 Task: Add the CMS connect(JSON) component in the site builder
Action: Mouse moved to (1081, 76)
Screenshot: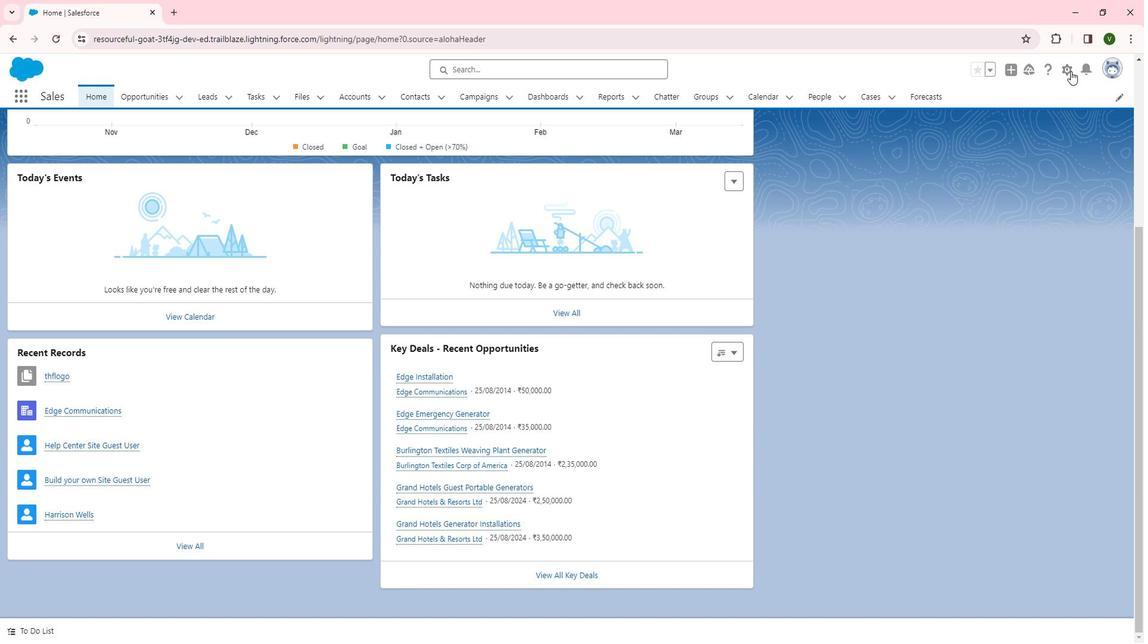 
Action: Mouse pressed left at (1081, 76)
Screenshot: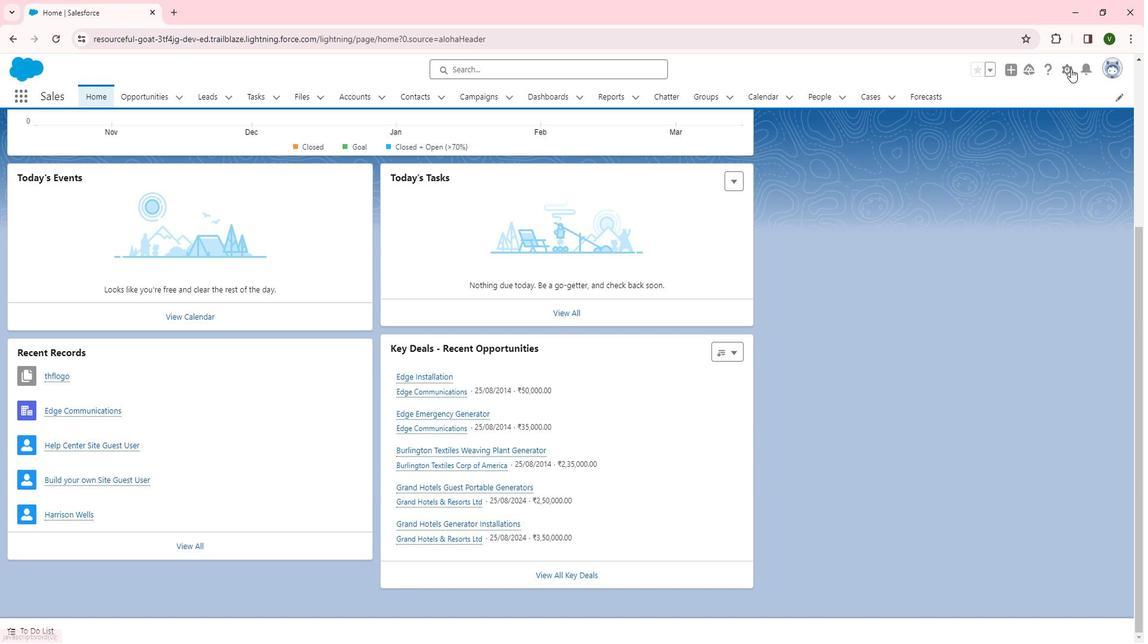 
Action: Mouse moved to (1043, 110)
Screenshot: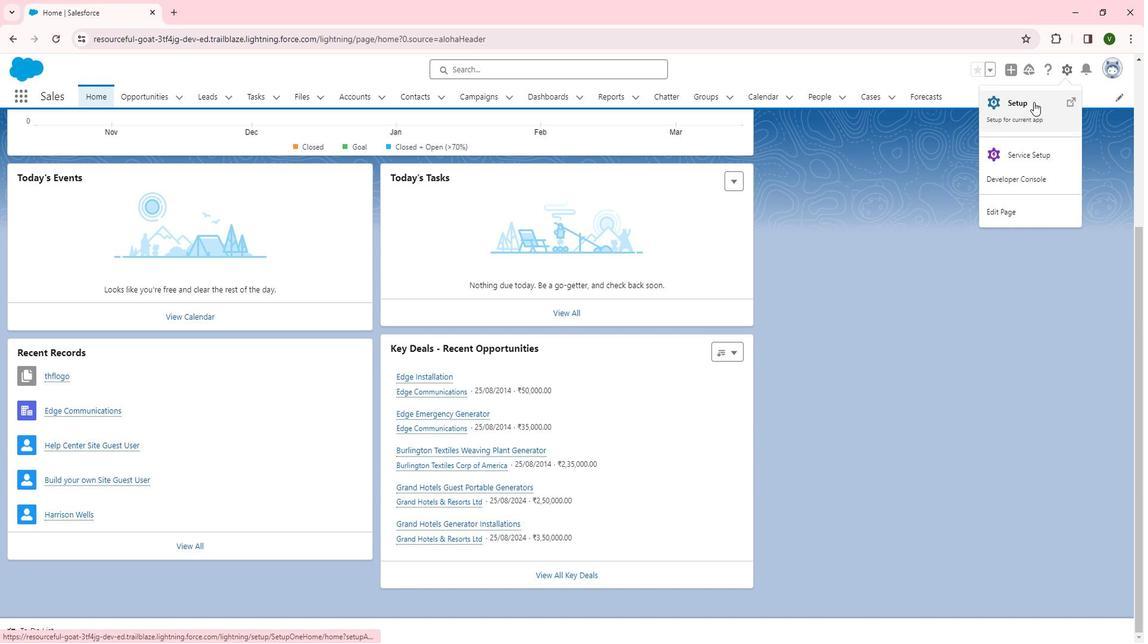 
Action: Mouse pressed left at (1043, 110)
Screenshot: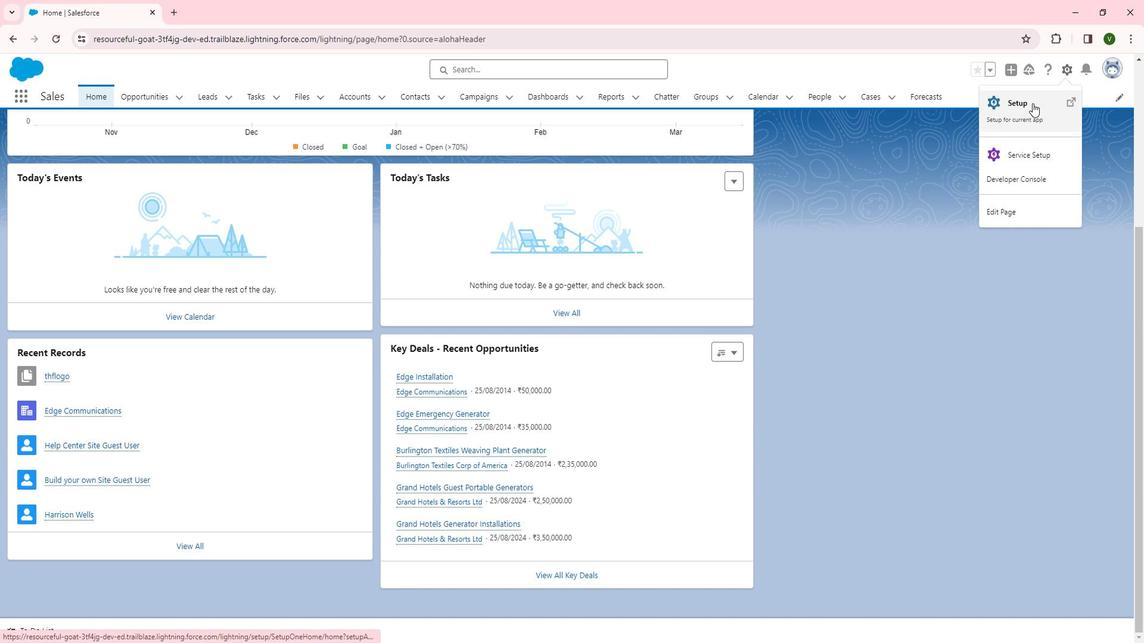 
Action: Mouse moved to (72, 314)
Screenshot: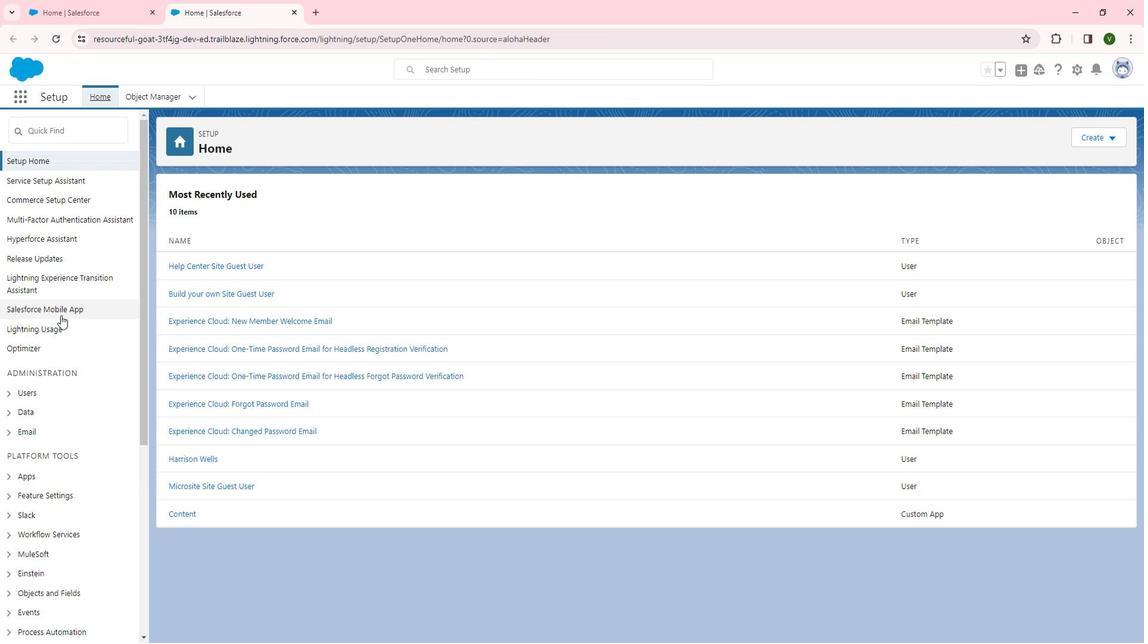 
Action: Mouse scrolled (72, 314) with delta (0, 0)
Screenshot: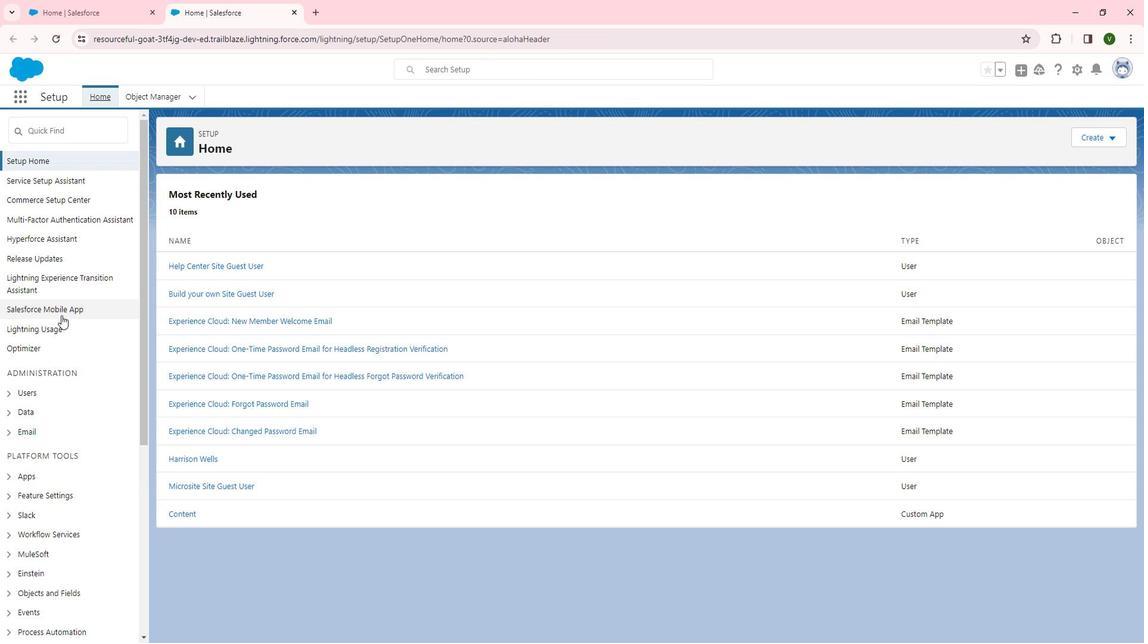 
Action: Mouse scrolled (72, 314) with delta (0, 0)
Screenshot: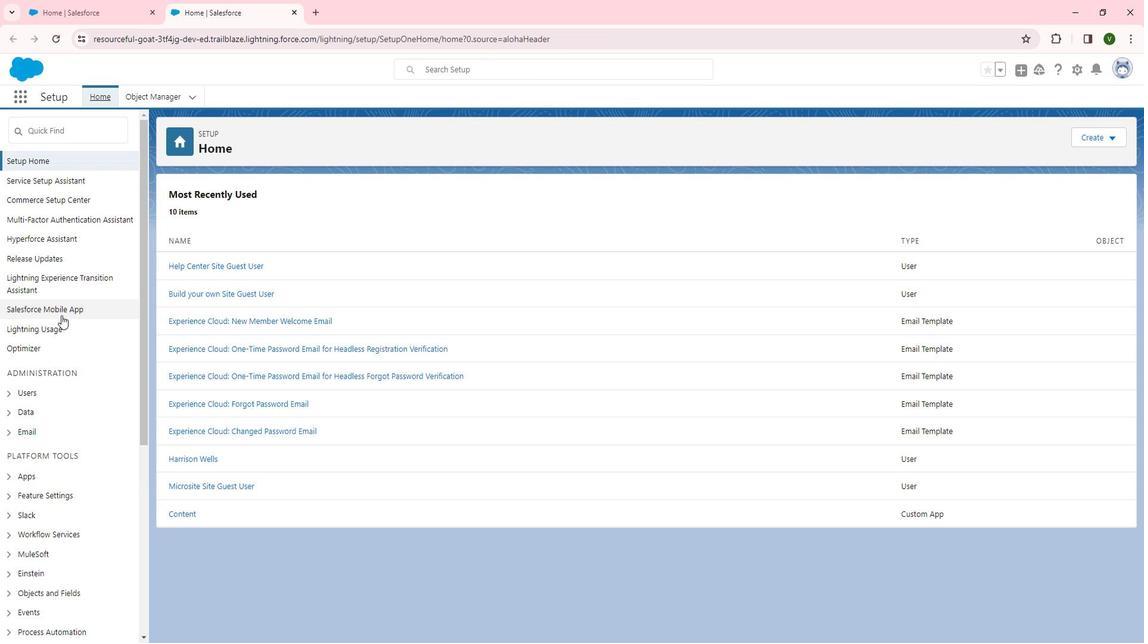 
Action: Mouse scrolled (72, 314) with delta (0, 0)
Screenshot: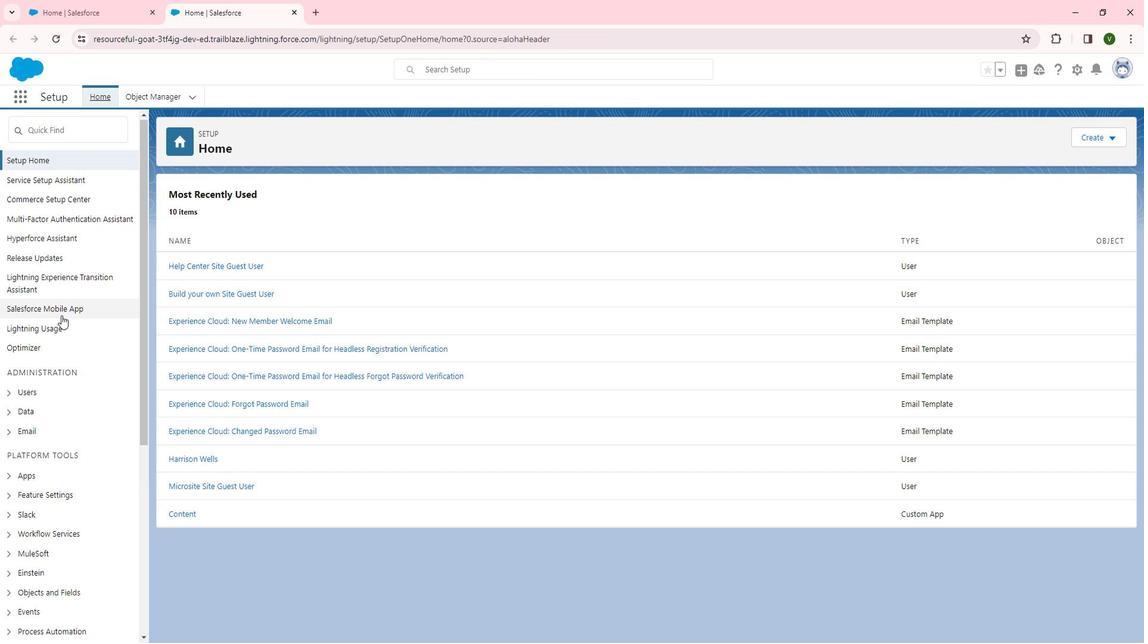
Action: Mouse scrolled (72, 314) with delta (0, 0)
Screenshot: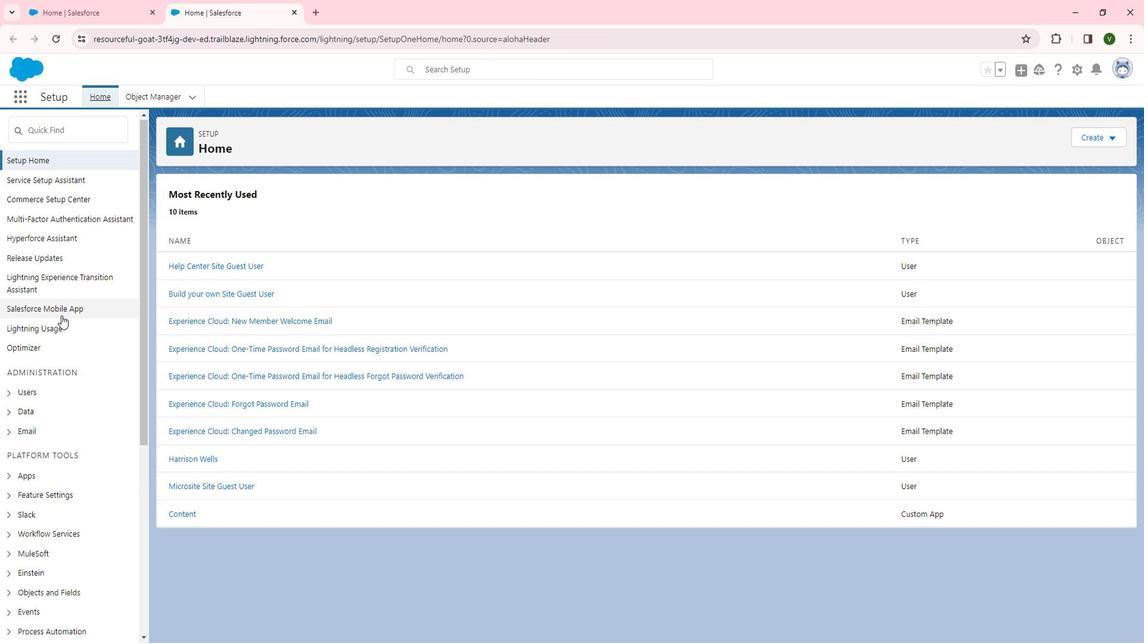 
Action: Mouse scrolled (72, 314) with delta (0, 0)
Screenshot: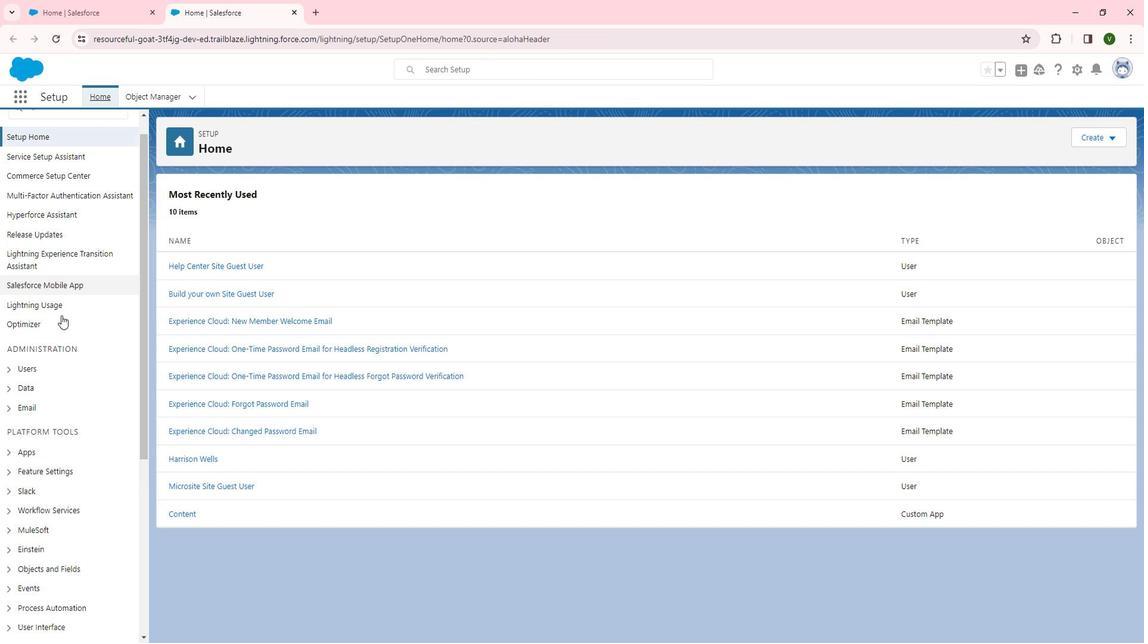
Action: Mouse moved to (61, 188)
Screenshot: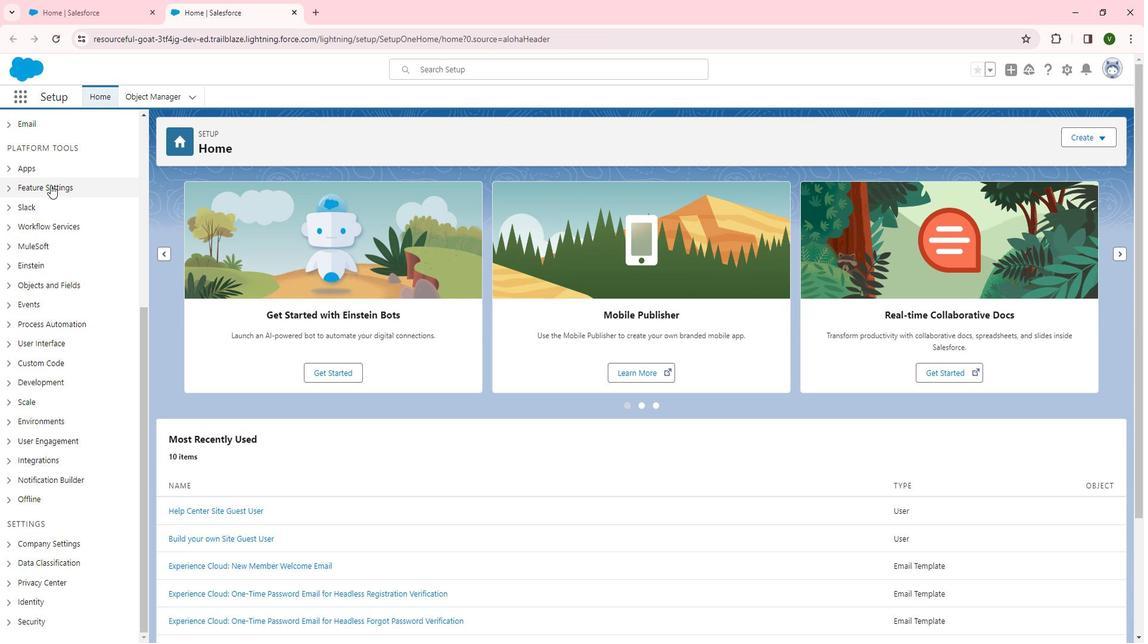 
Action: Mouse pressed left at (61, 188)
Screenshot: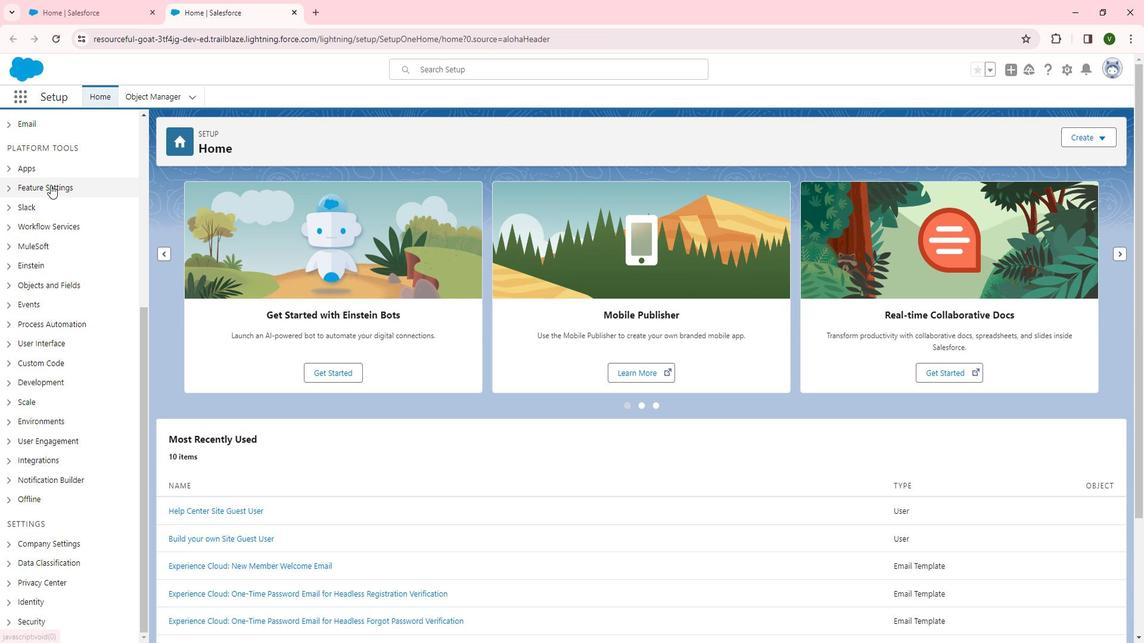 
Action: Mouse moved to (67, 278)
Screenshot: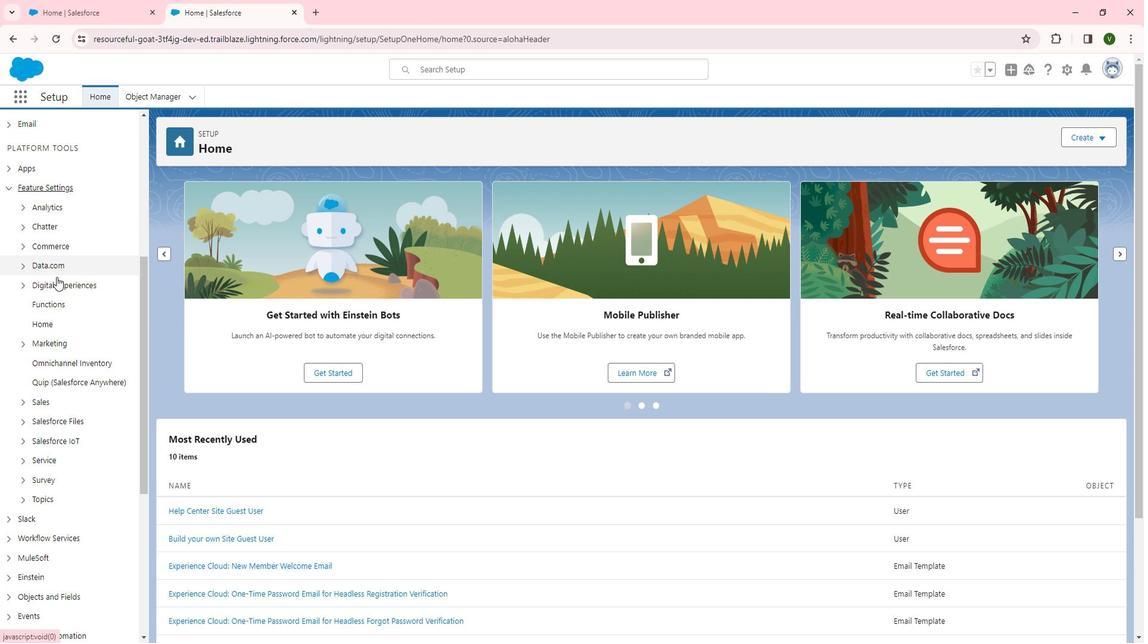 
Action: Mouse pressed left at (67, 278)
Screenshot: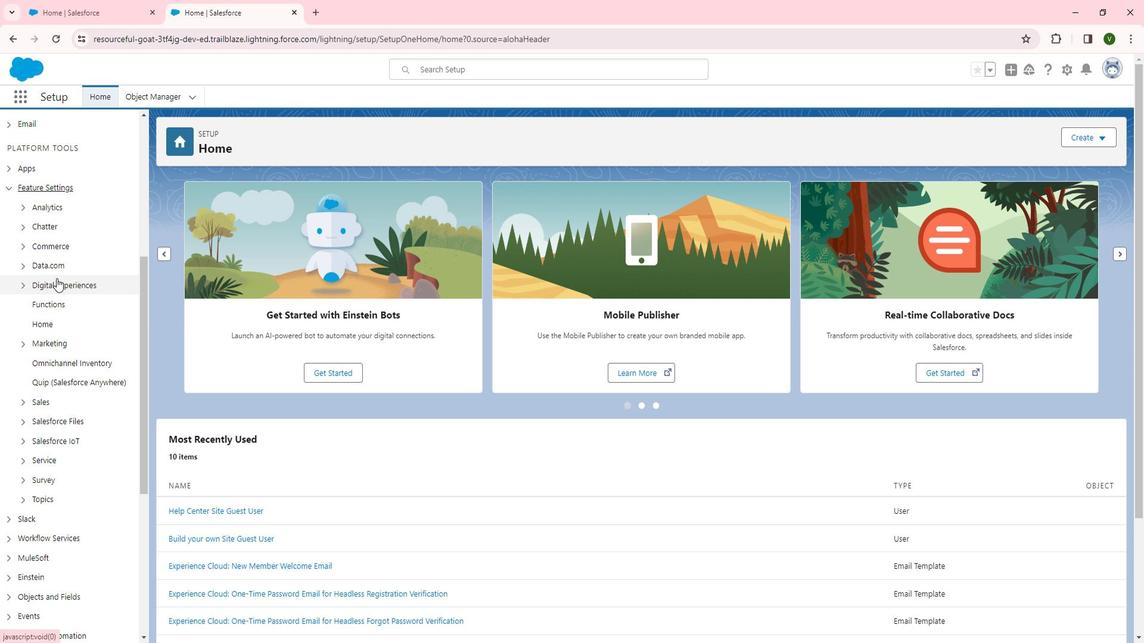 
Action: Mouse moved to (67, 301)
Screenshot: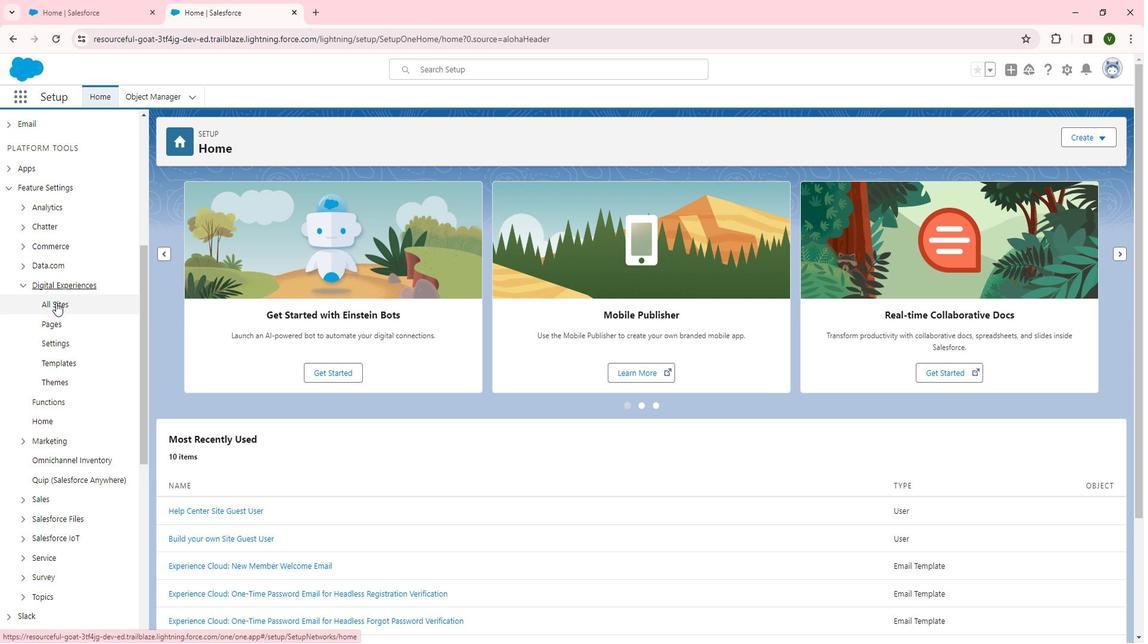 
Action: Mouse pressed left at (67, 301)
Screenshot: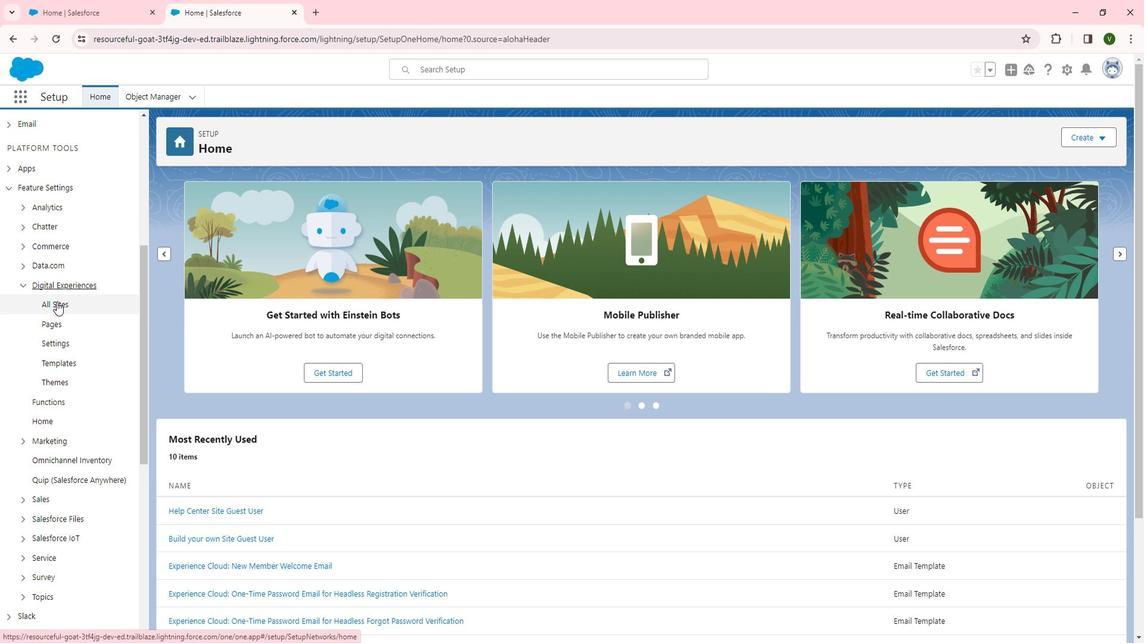 
Action: Mouse moved to (209, 312)
Screenshot: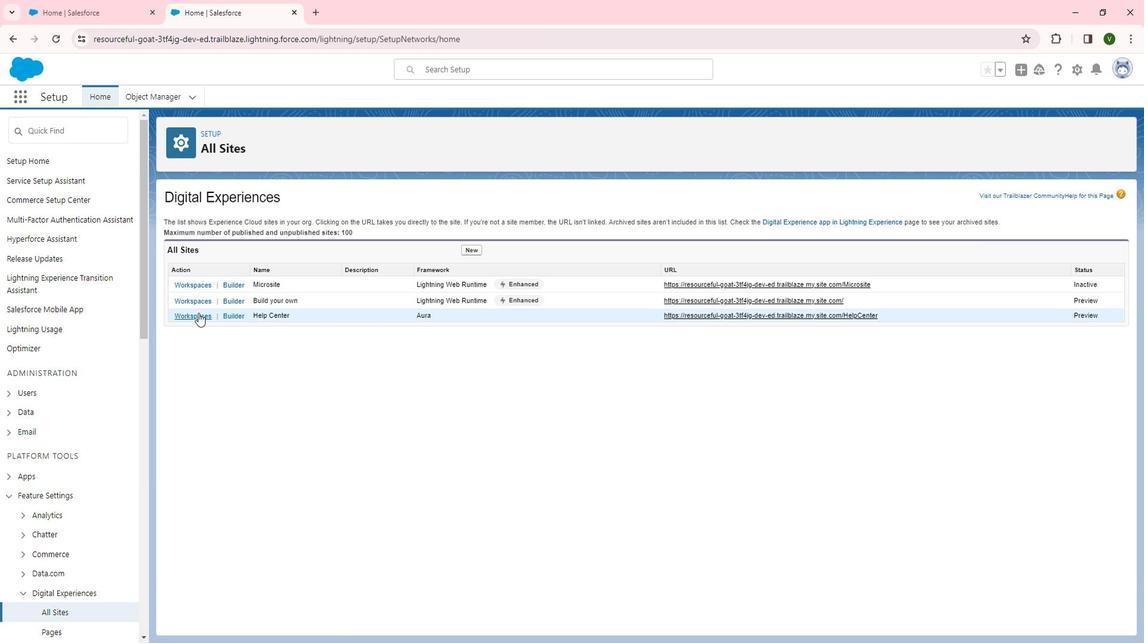
Action: Mouse pressed left at (209, 312)
Screenshot: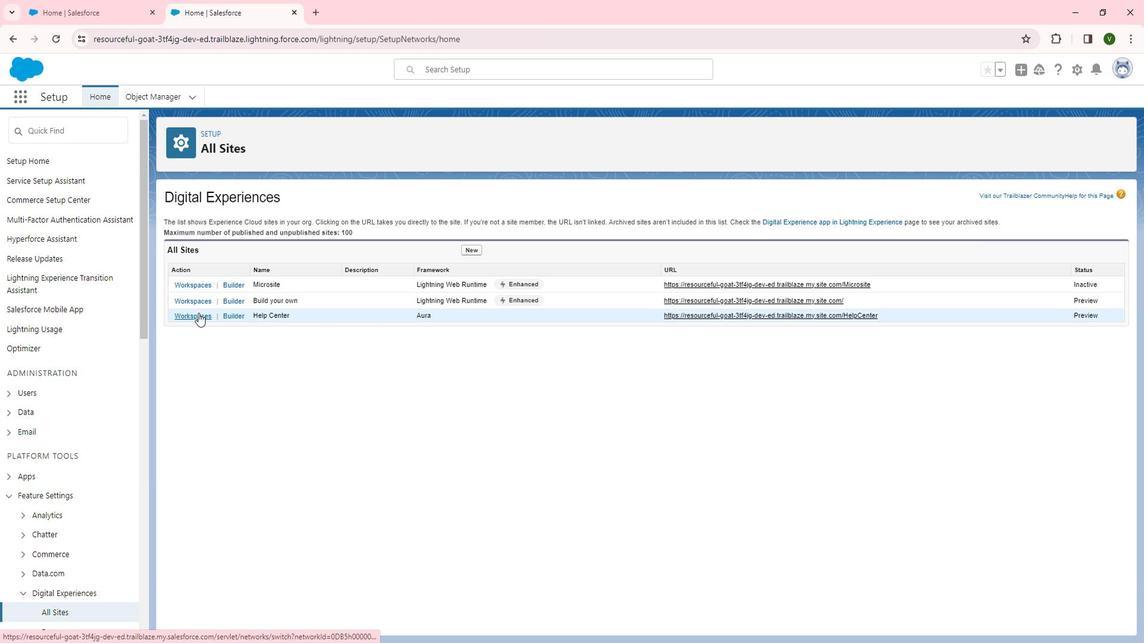 
Action: Mouse moved to (183, 252)
Screenshot: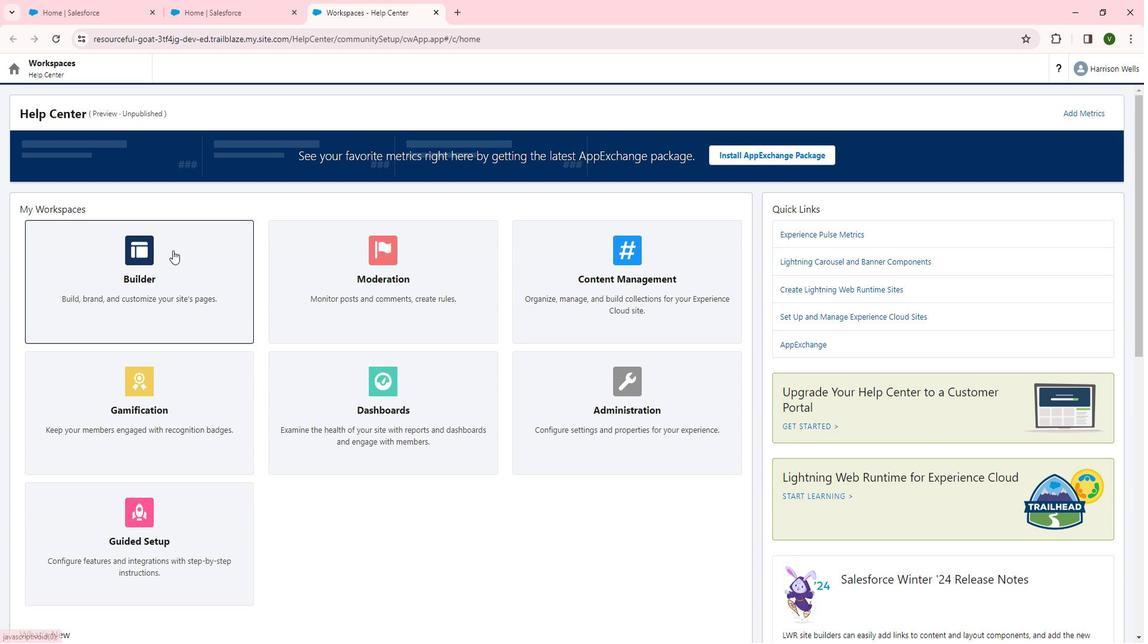 
Action: Mouse pressed left at (183, 252)
Screenshot: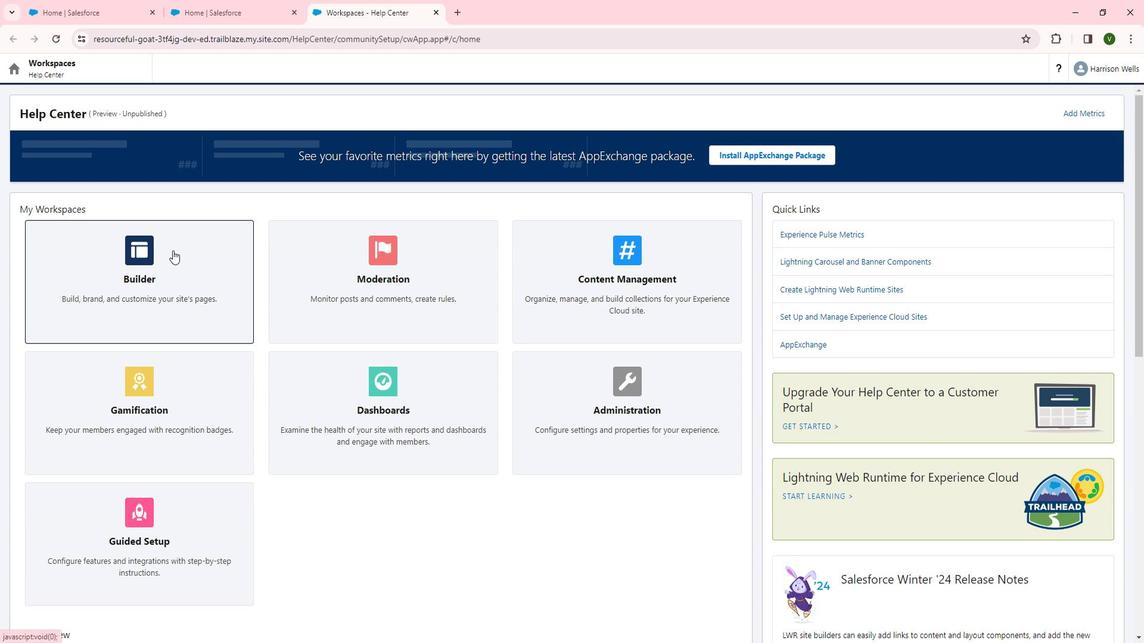
Action: Mouse moved to (307, 314)
Screenshot: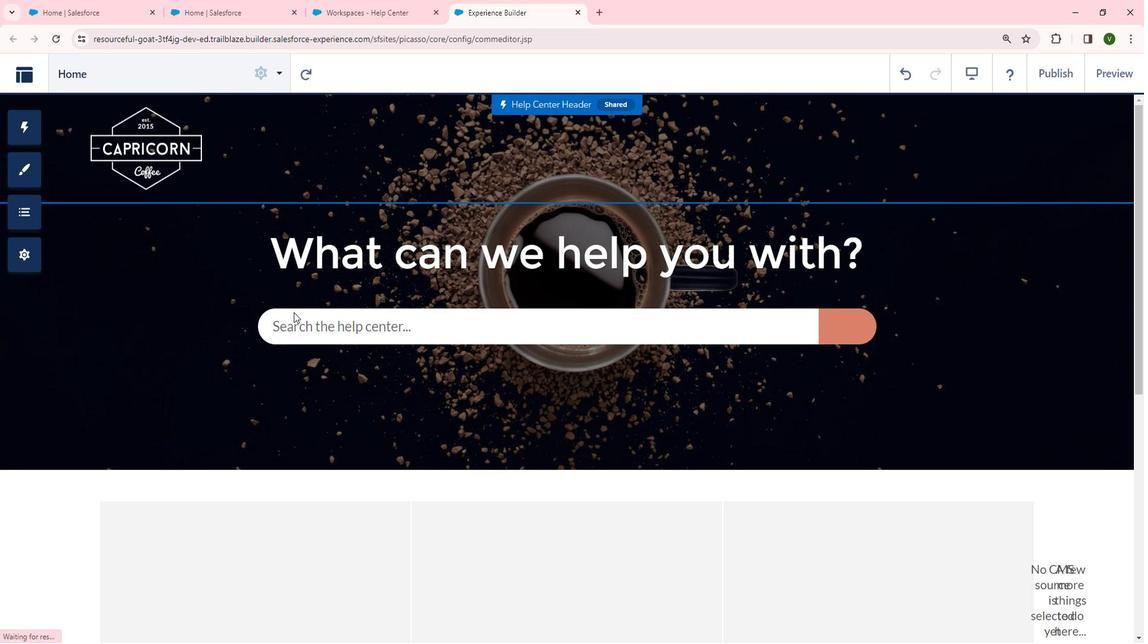 
Action: Mouse scrolled (307, 313) with delta (0, 0)
Screenshot: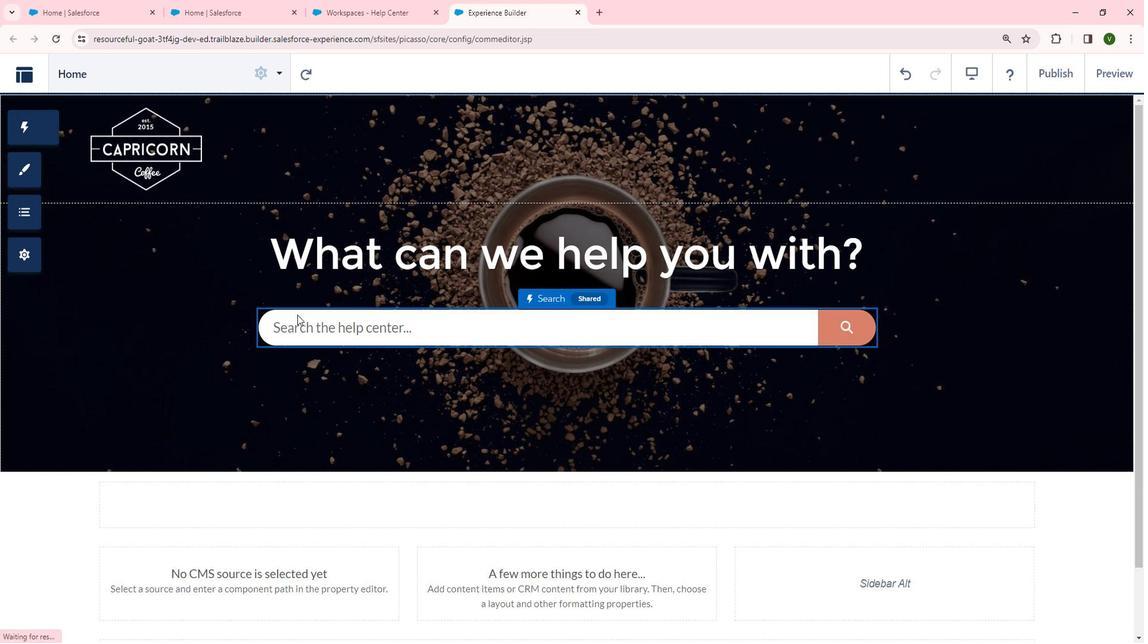 
Action: Mouse scrolled (307, 313) with delta (0, 0)
Screenshot: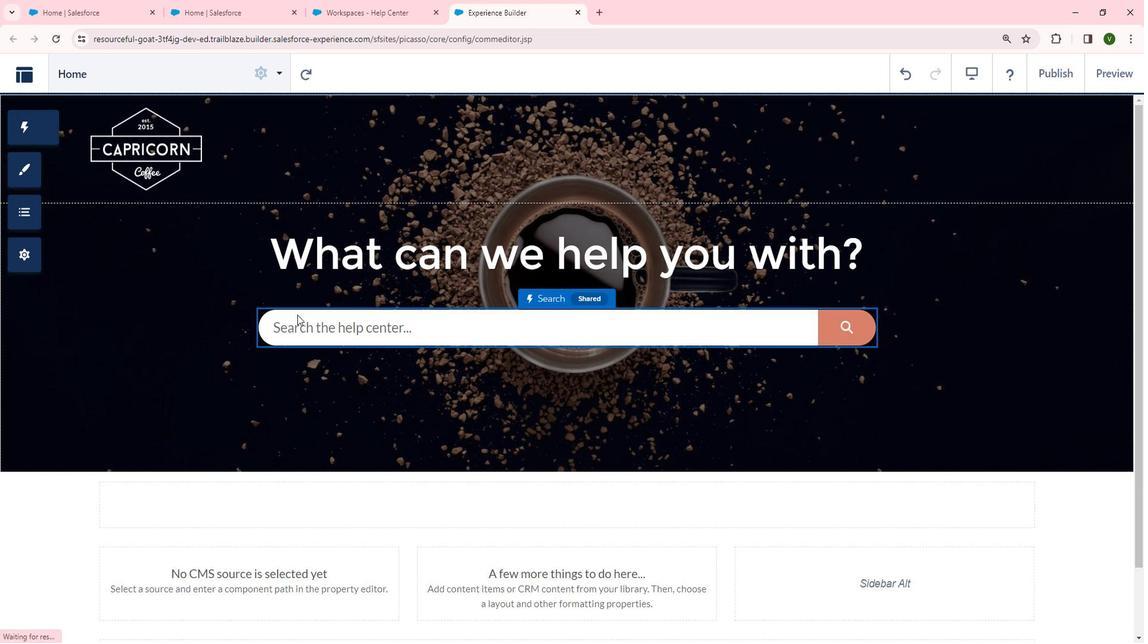
Action: Mouse moved to (308, 314)
Screenshot: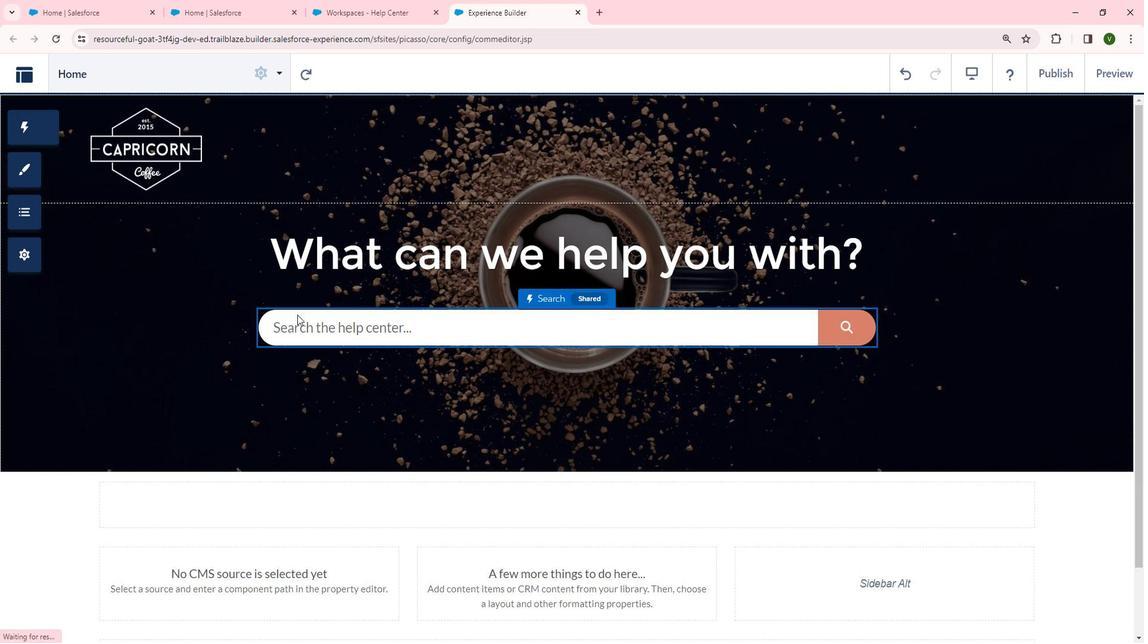 
Action: Mouse scrolled (308, 313) with delta (0, 0)
Screenshot: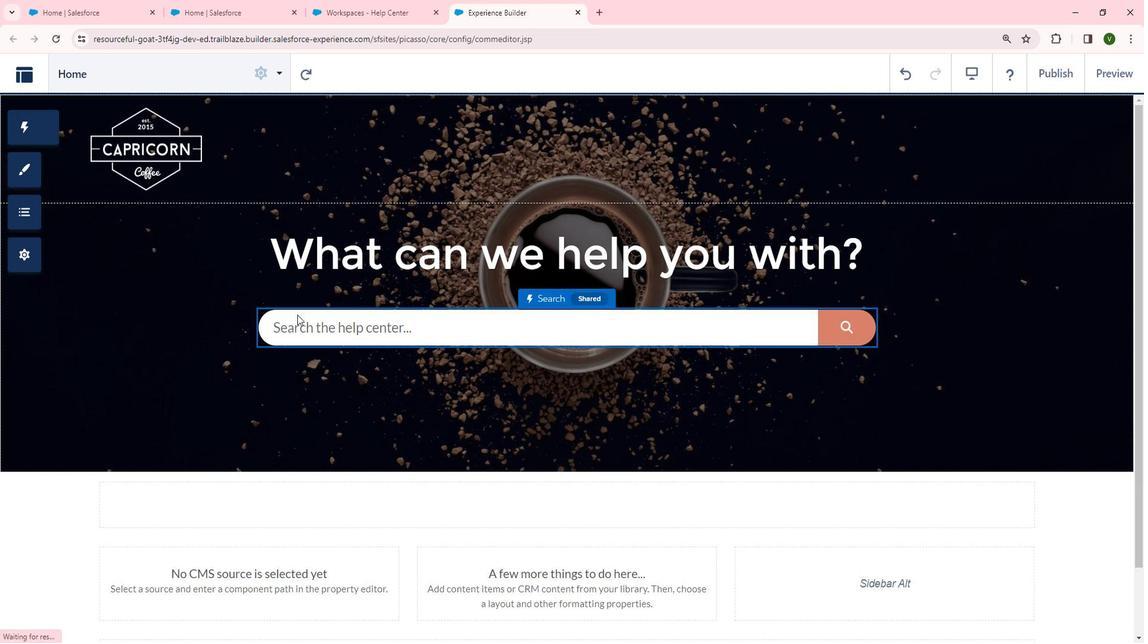 
Action: Mouse scrolled (308, 313) with delta (0, 0)
Screenshot: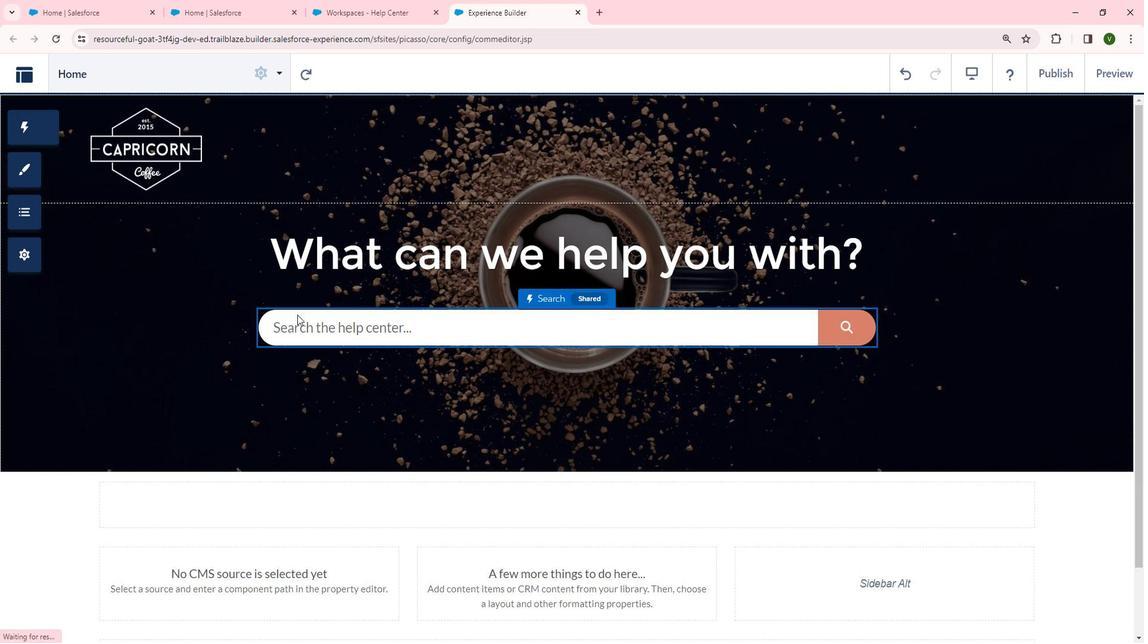 
Action: Mouse moved to (311, 312)
Screenshot: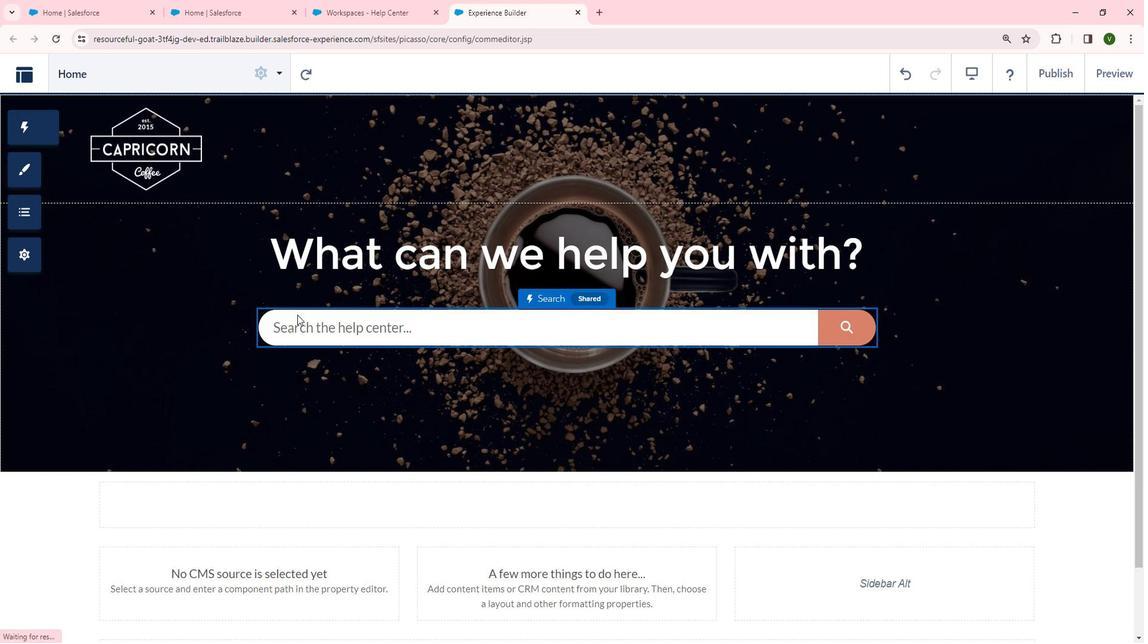 
Action: Mouse scrolled (311, 311) with delta (0, 0)
Screenshot: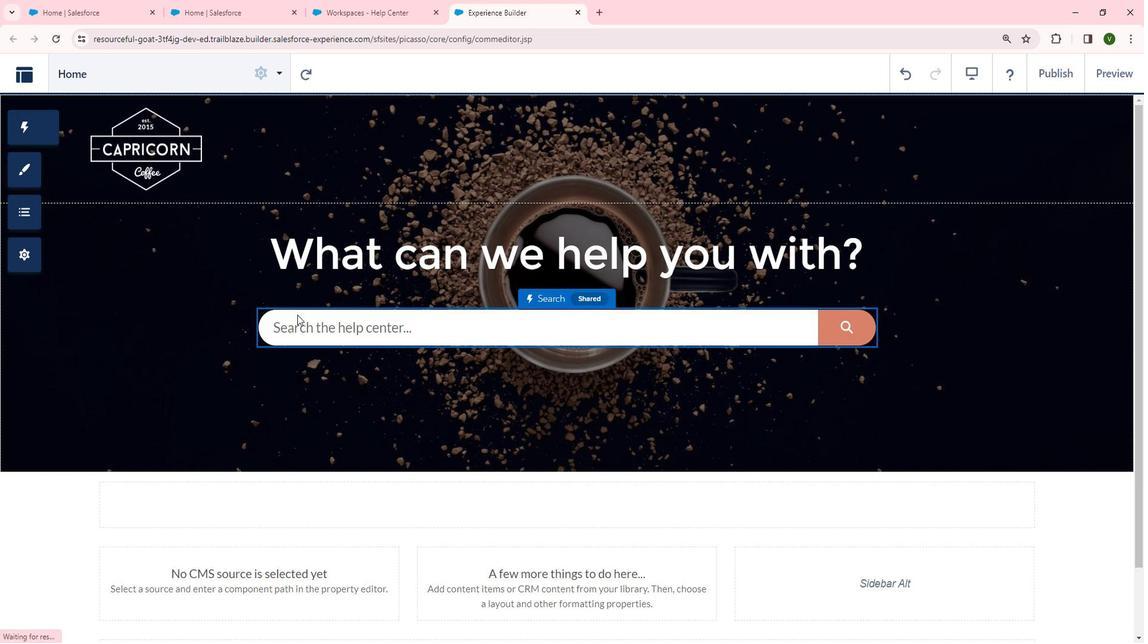 
Action: Mouse moved to (312, 312)
Screenshot: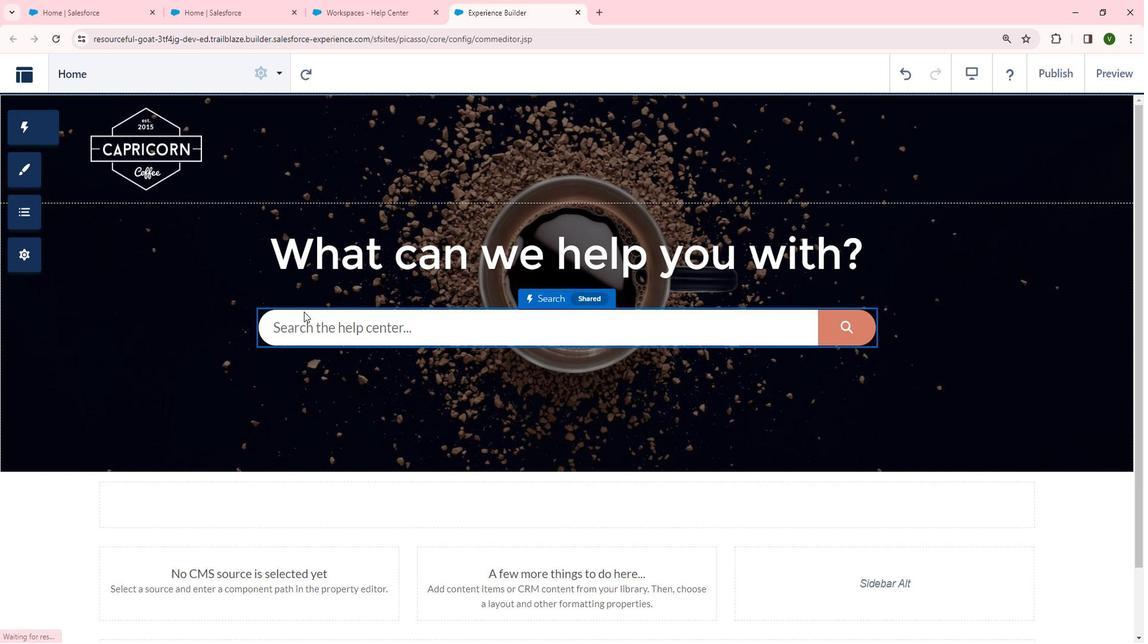 
Action: Mouse scrolled (312, 311) with delta (0, 0)
Screenshot: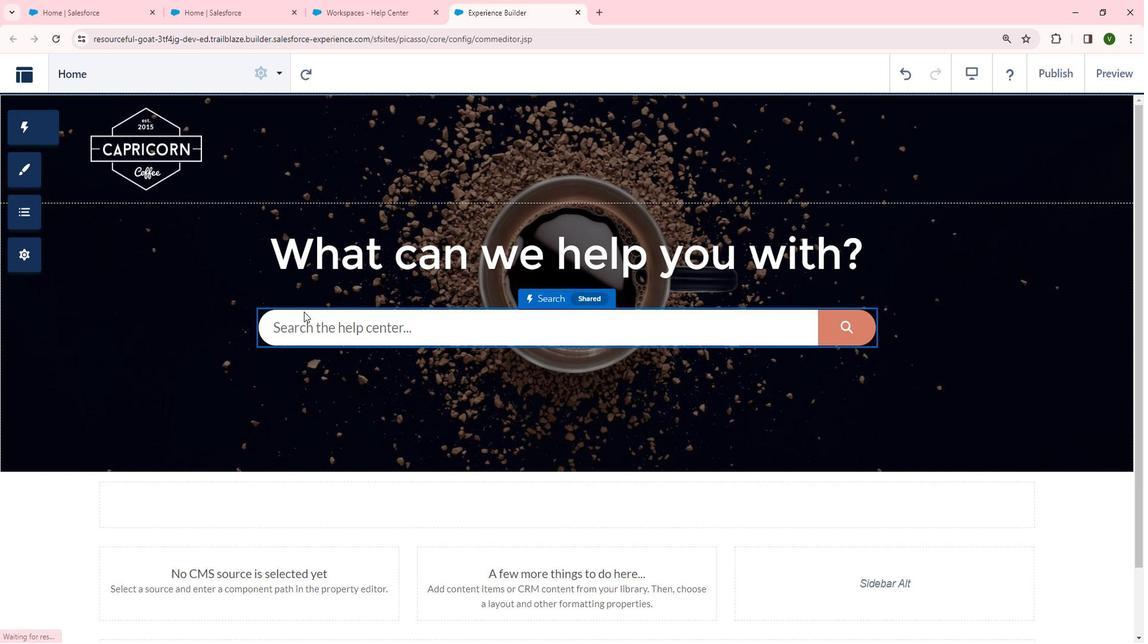 
Action: Mouse moved to (294, 314)
Screenshot: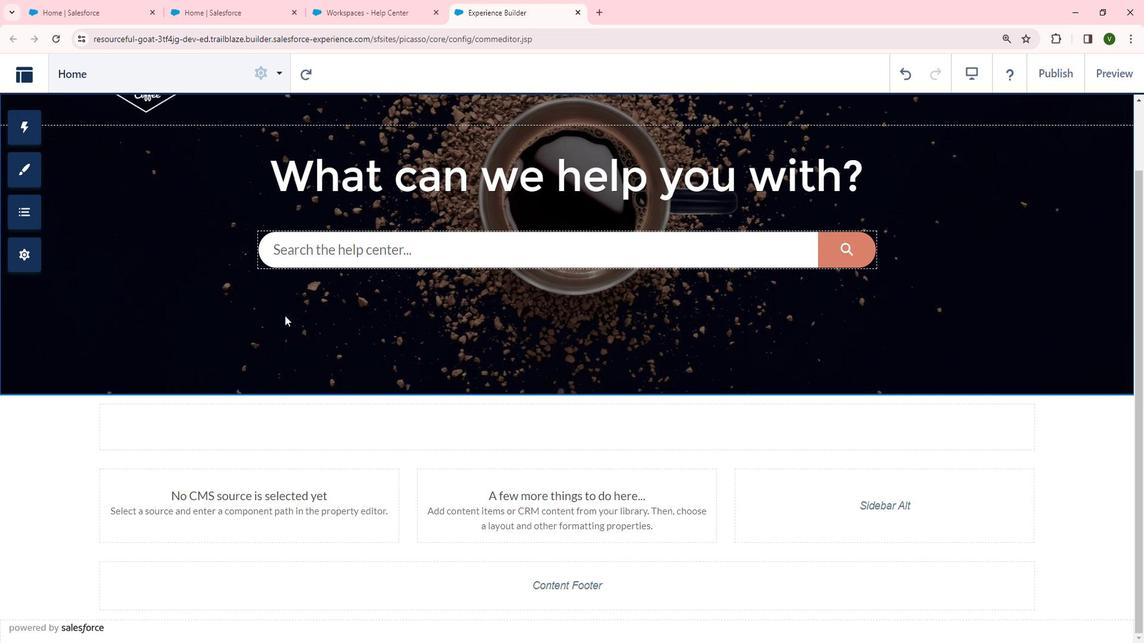 
Action: Mouse scrolled (294, 314) with delta (0, 0)
Screenshot: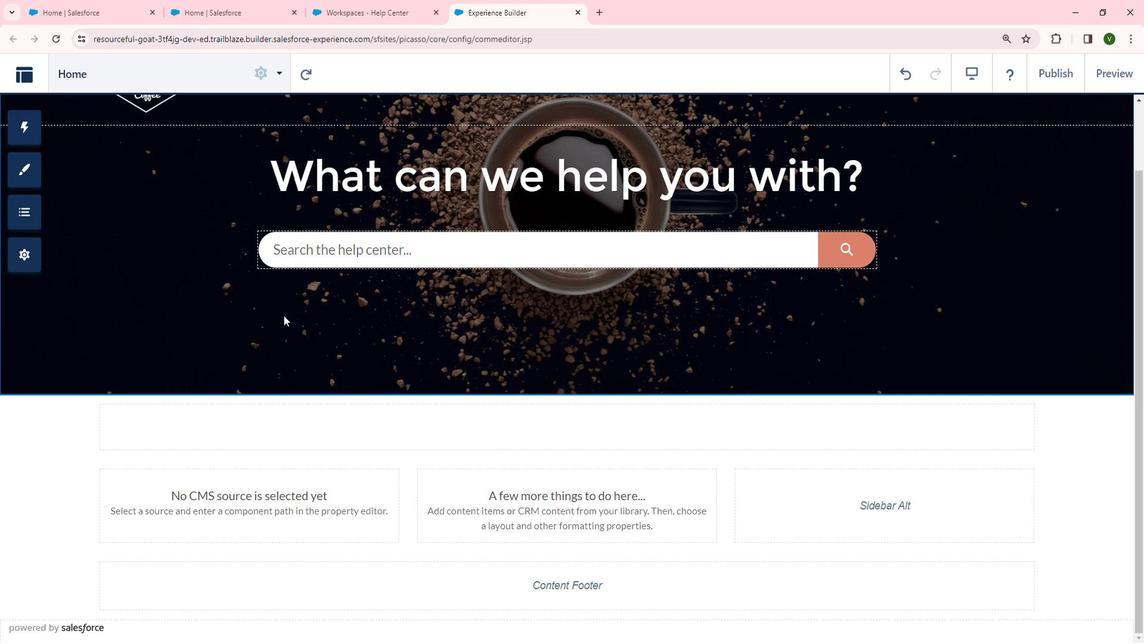 
Action: Mouse scrolled (294, 314) with delta (0, 0)
Screenshot: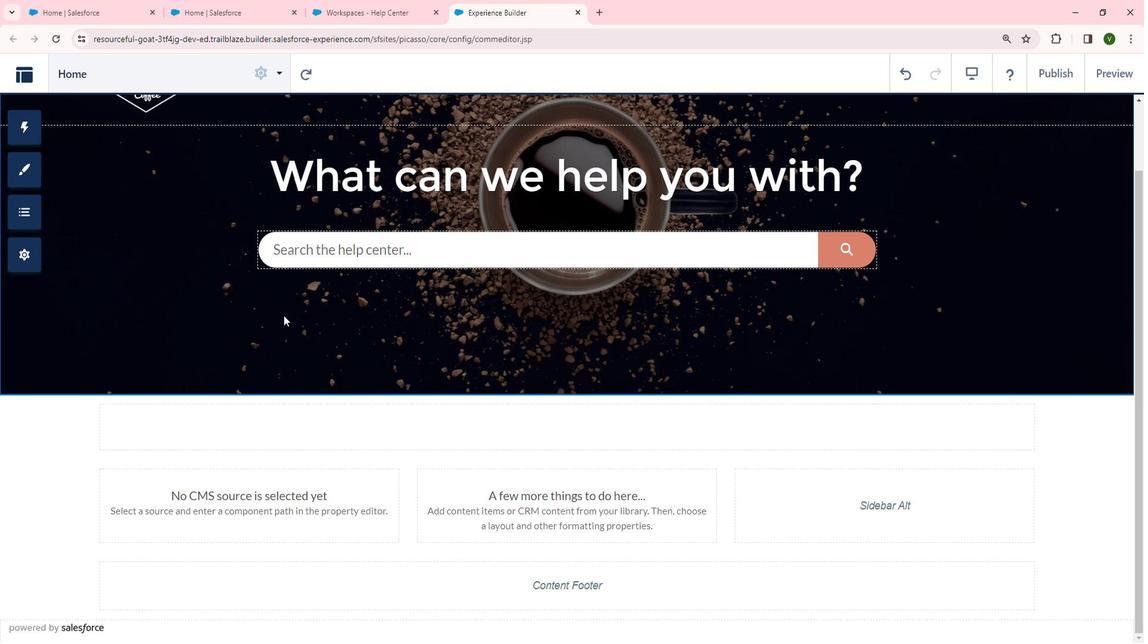 
Action: Mouse scrolled (294, 314) with delta (0, 0)
Screenshot: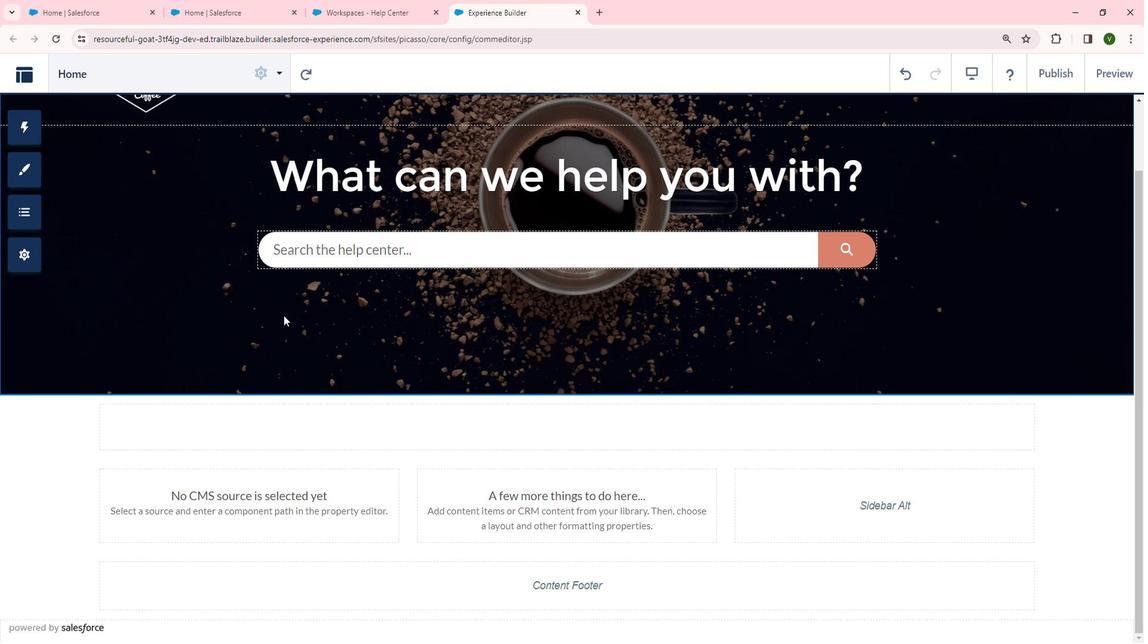 
Action: Mouse scrolled (294, 314) with delta (0, 0)
Screenshot: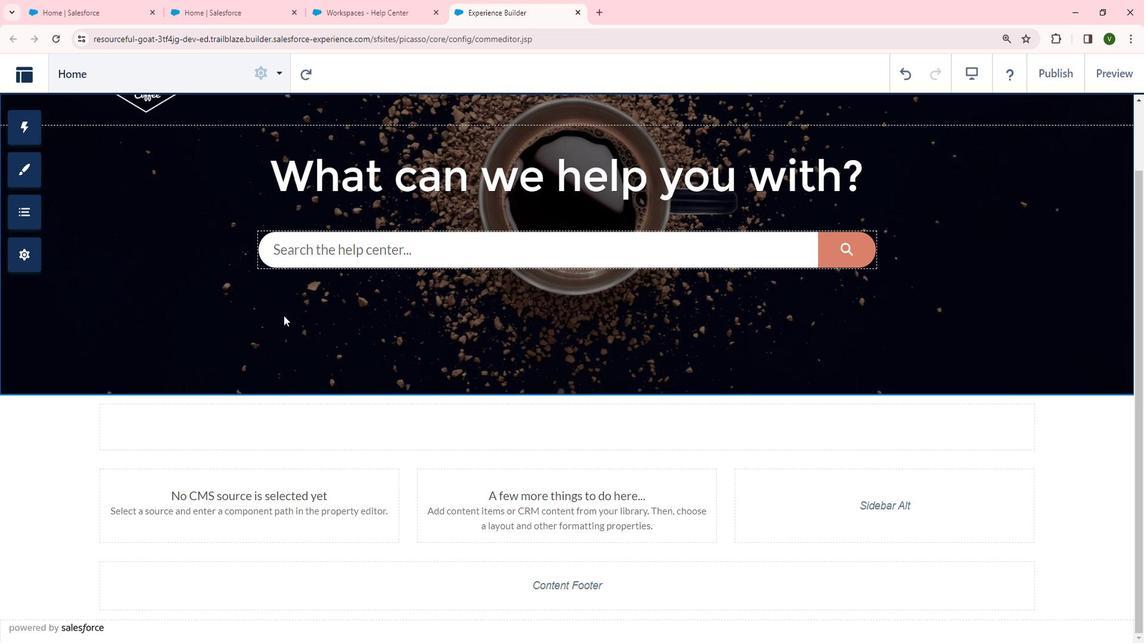 
Action: Mouse moved to (33, 132)
Screenshot: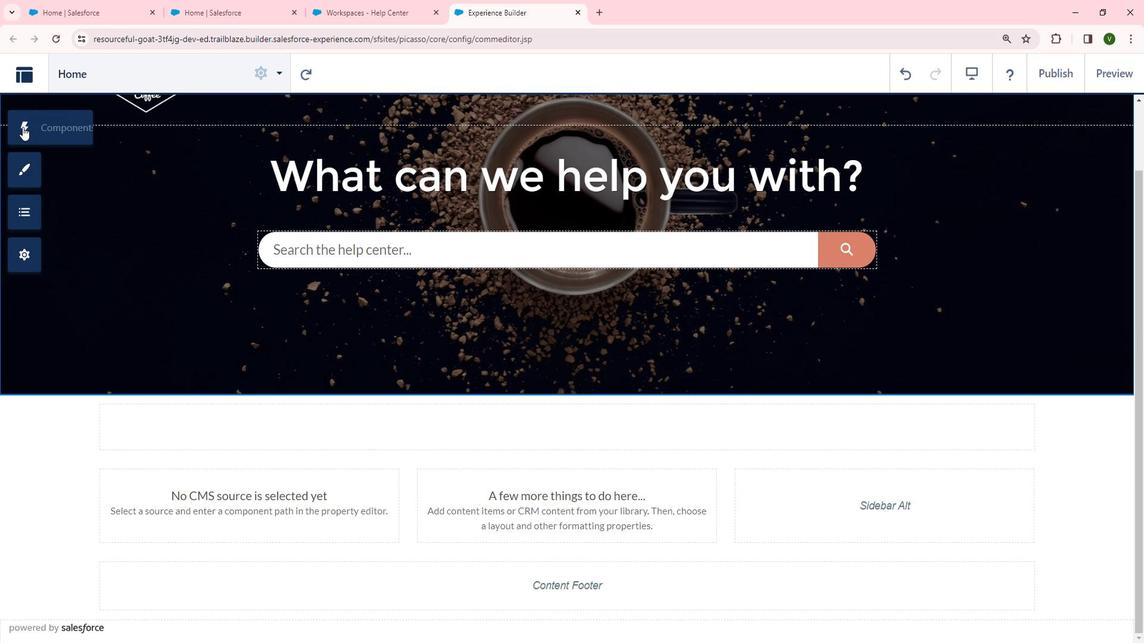 
Action: Mouse pressed left at (33, 132)
Screenshot: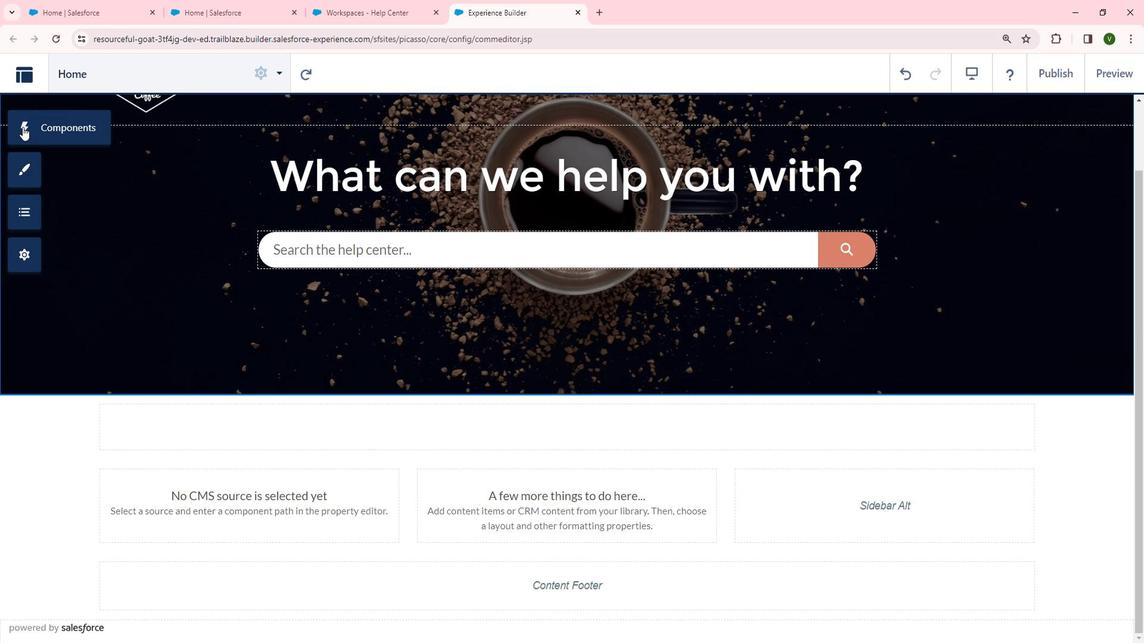 
Action: Mouse moved to (173, 258)
Screenshot: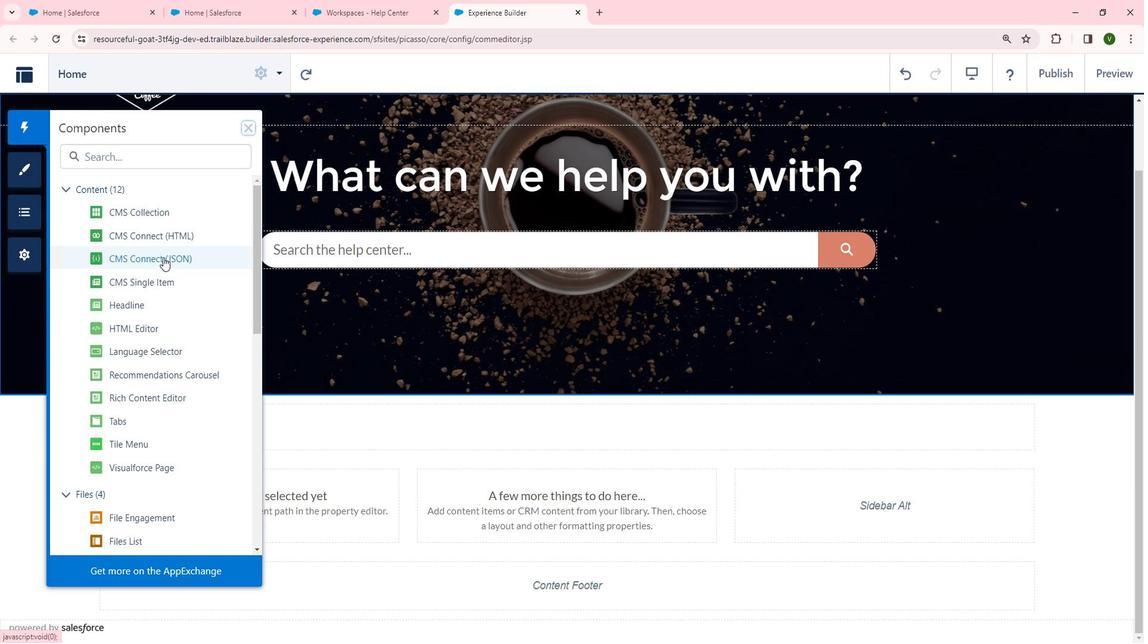 
Action: Mouse pressed left at (173, 258)
Screenshot: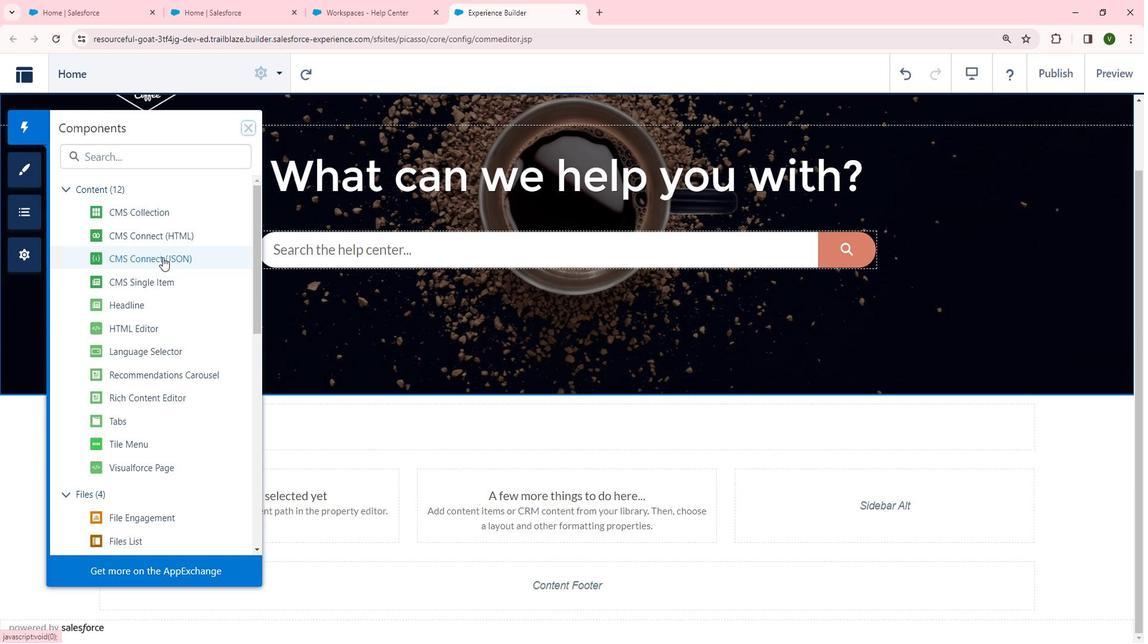 
Action: Mouse moved to (1093, 216)
Screenshot: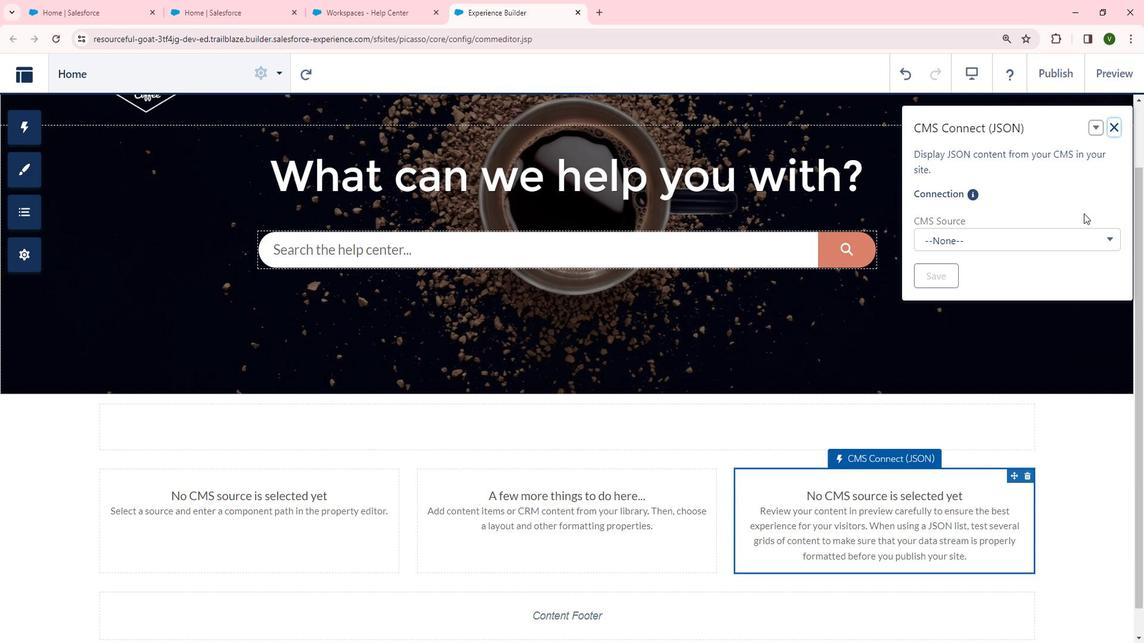 
